 Task: Reply to email with the signature Faith Turner with the subject Introduction of a new collaboration from softage.10@softage.net with the message Can you please clarify the requirements for the new project proposal? with BCC to softage.2@softage.net with an attached document Business_evaluation.pdf
Action: Mouse moved to (639, 86)
Screenshot: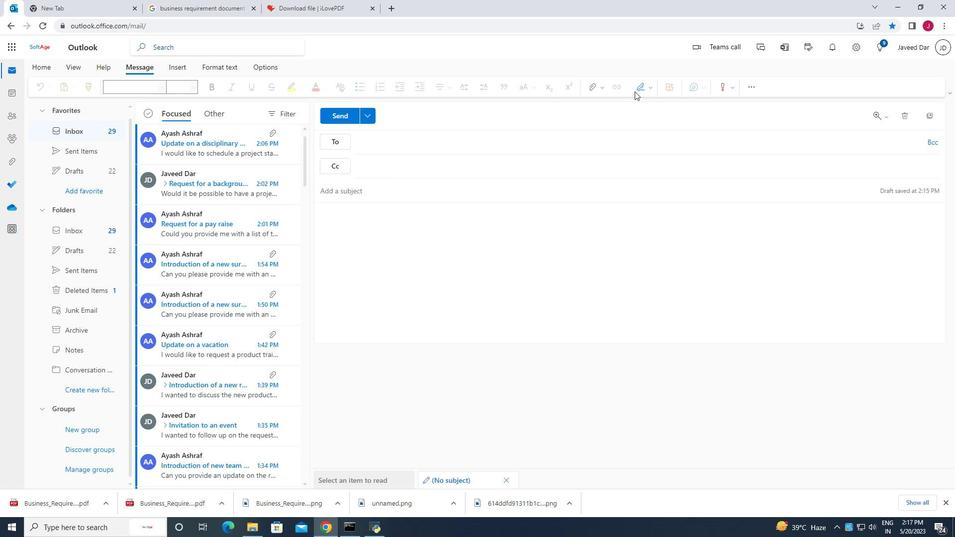 
Action: Mouse pressed left at (639, 86)
Screenshot: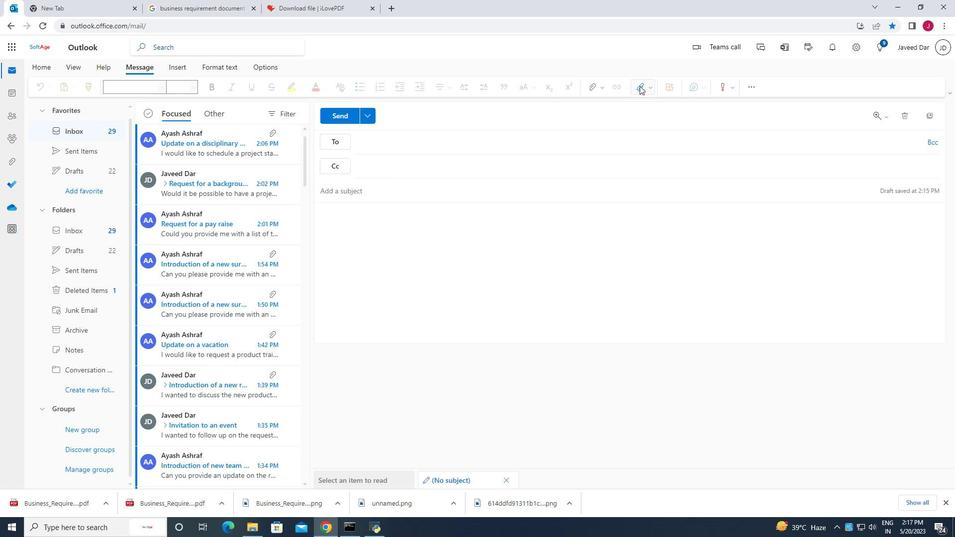 
Action: Mouse moved to (621, 126)
Screenshot: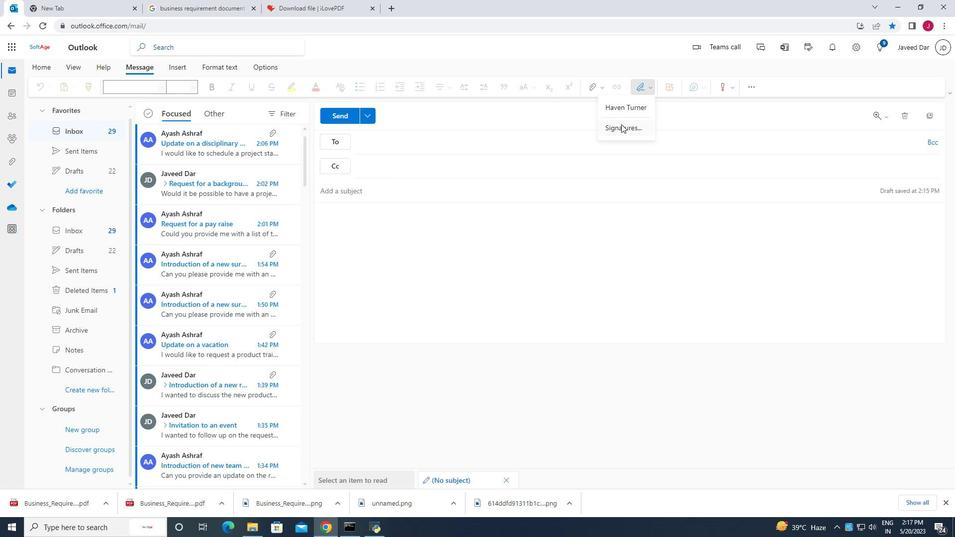 
Action: Mouse pressed left at (621, 126)
Screenshot: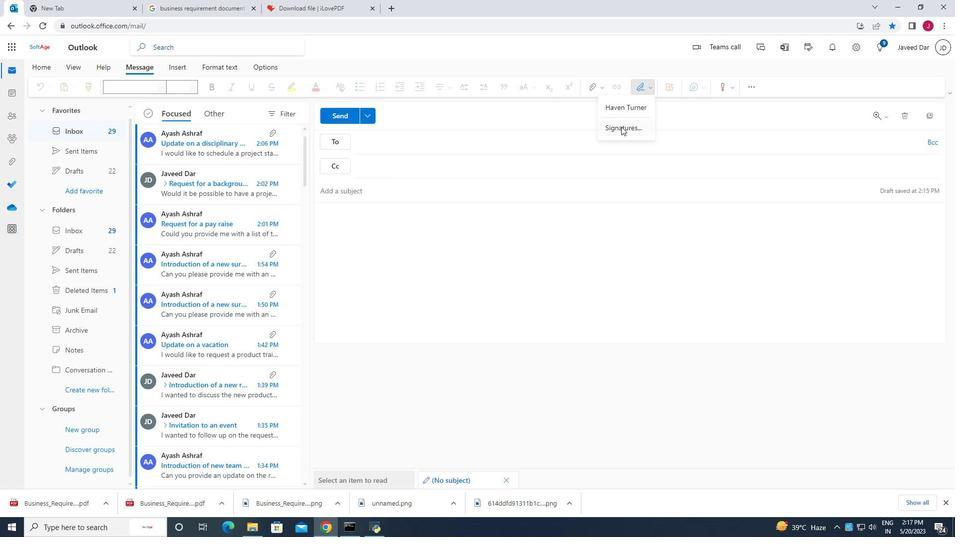 
Action: Mouse moved to (680, 167)
Screenshot: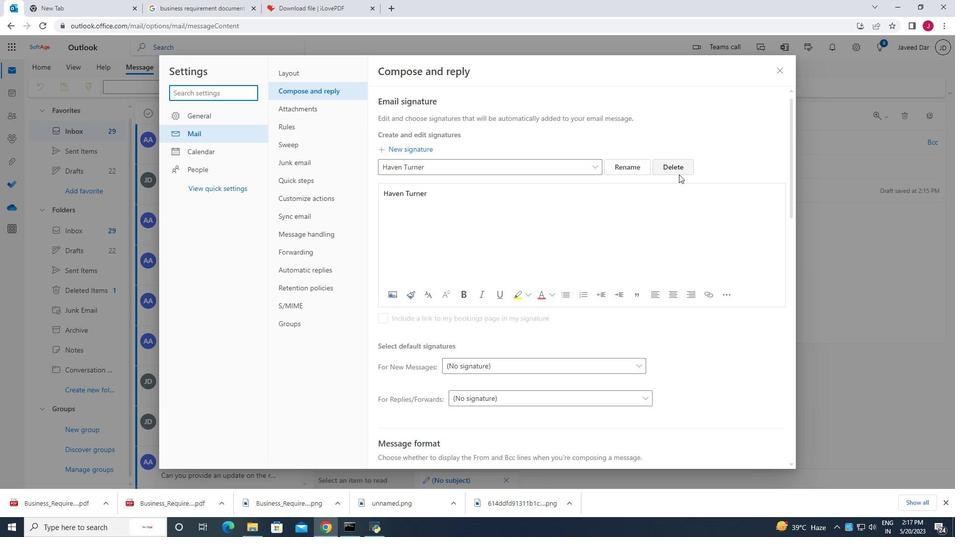 
Action: Mouse pressed left at (680, 167)
Screenshot: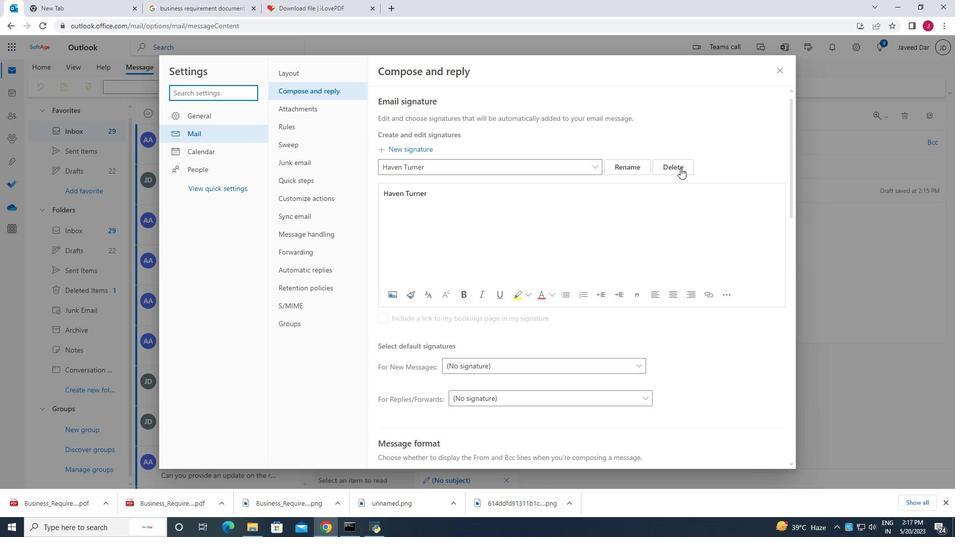 
Action: Mouse moved to (433, 166)
Screenshot: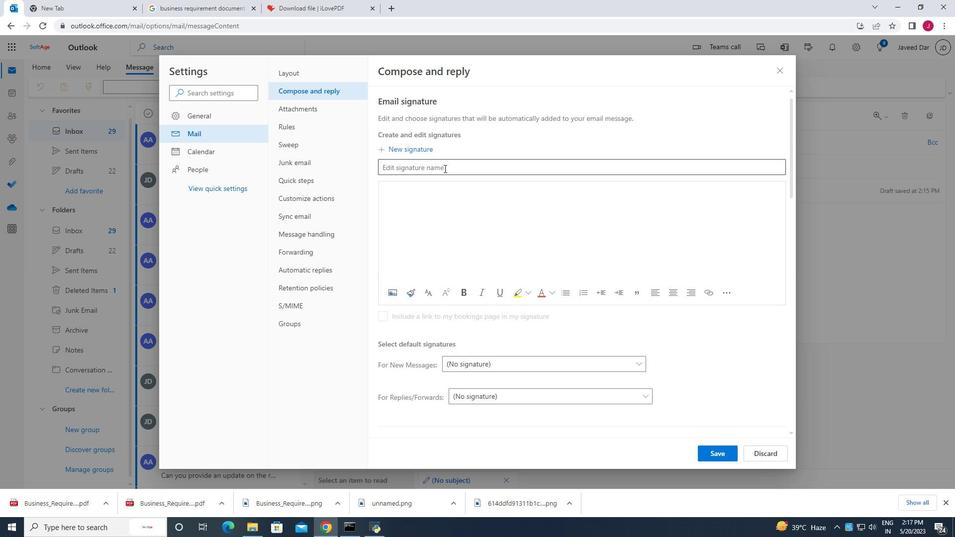 
Action: Mouse pressed left at (433, 166)
Screenshot: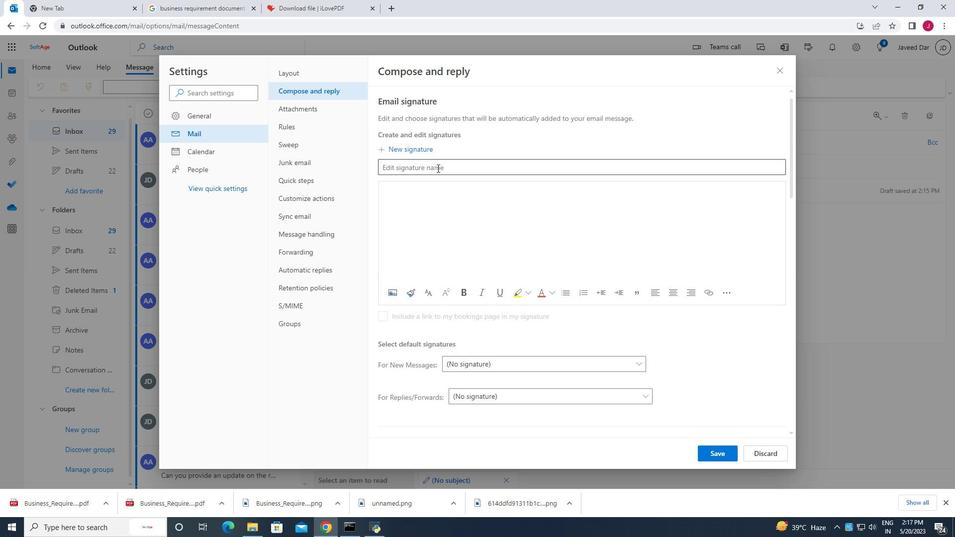 
Action: Key pressed <Key.caps_lock>F<Key.caps_lock>aith<Key.space><Key.caps_lock>T<Key.caps_lock>urner
Screenshot: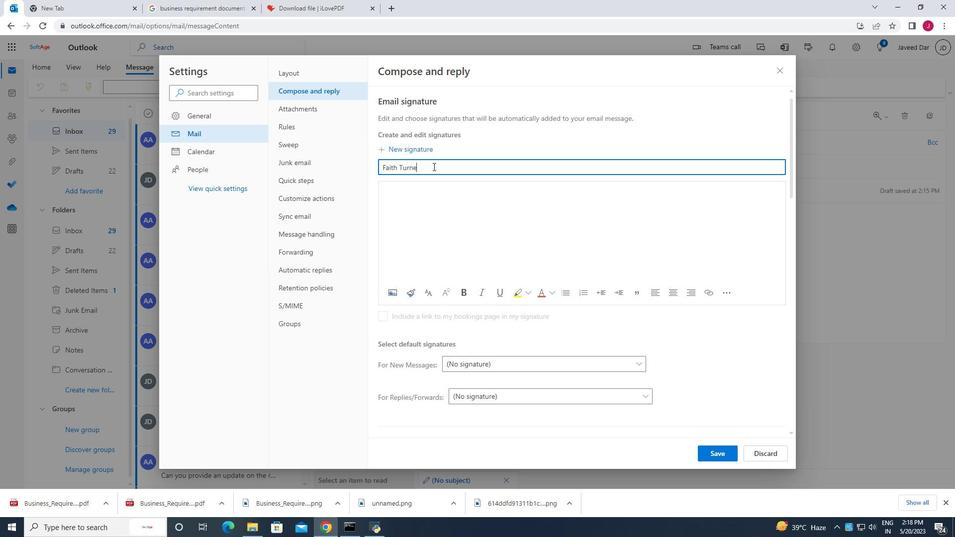 
Action: Mouse moved to (418, 190)
Screenshot: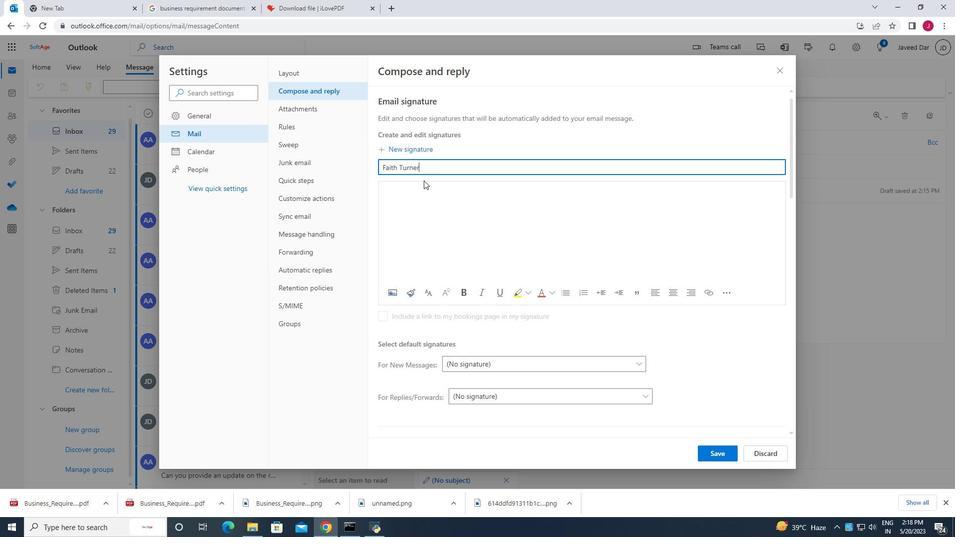 
Action: Mouse pressed left at (418, 190)
Screenshot: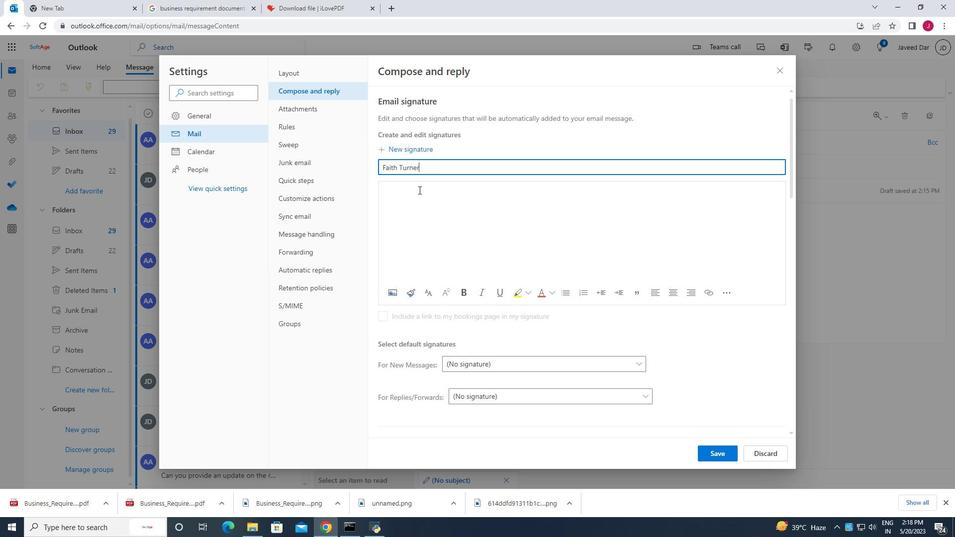 
Action: Key pressed <Key.caps_lock>F<Key.caps_lock>aith<Key.space><Key.caps_lock>T<Key.caps_lock>urner
Screenshot: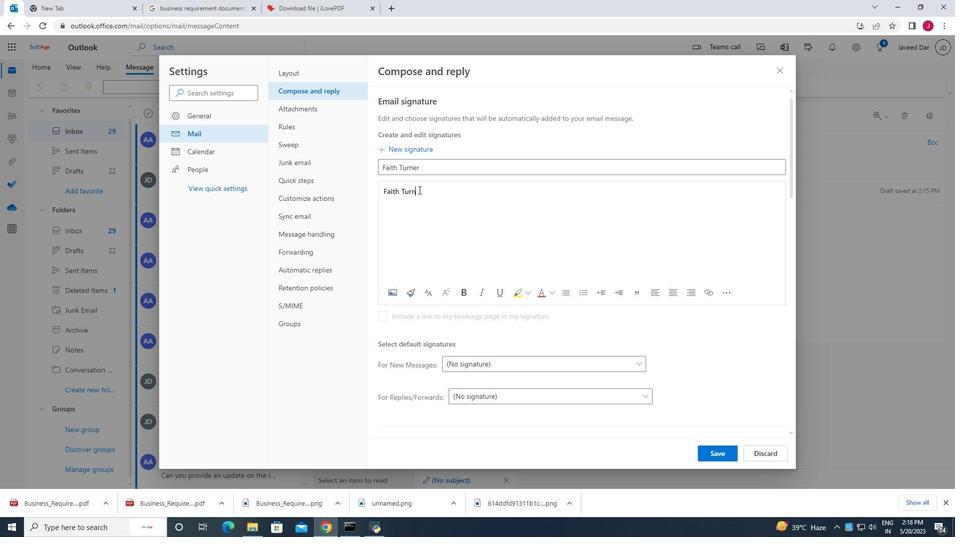 
Action: Mouse moved to (719, 456)
Screenshot: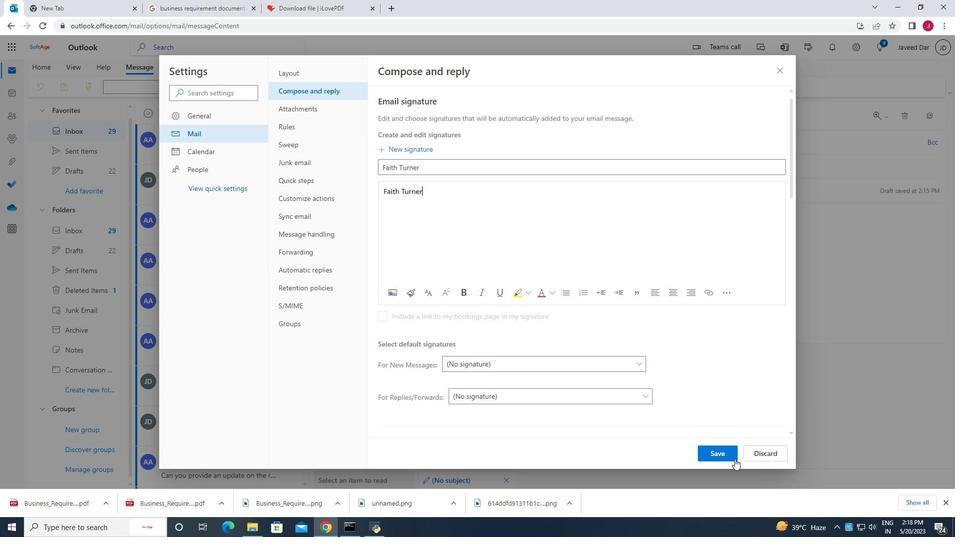 
Action: Mouse pressed left at (719, 456)
Screenshot: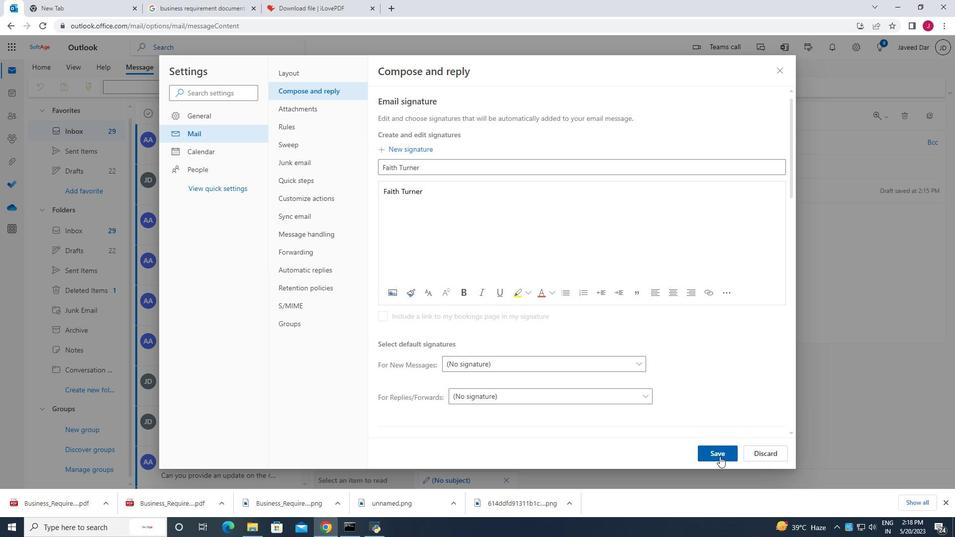 
Action: Mouse moved to (780, 73)
Screenshot: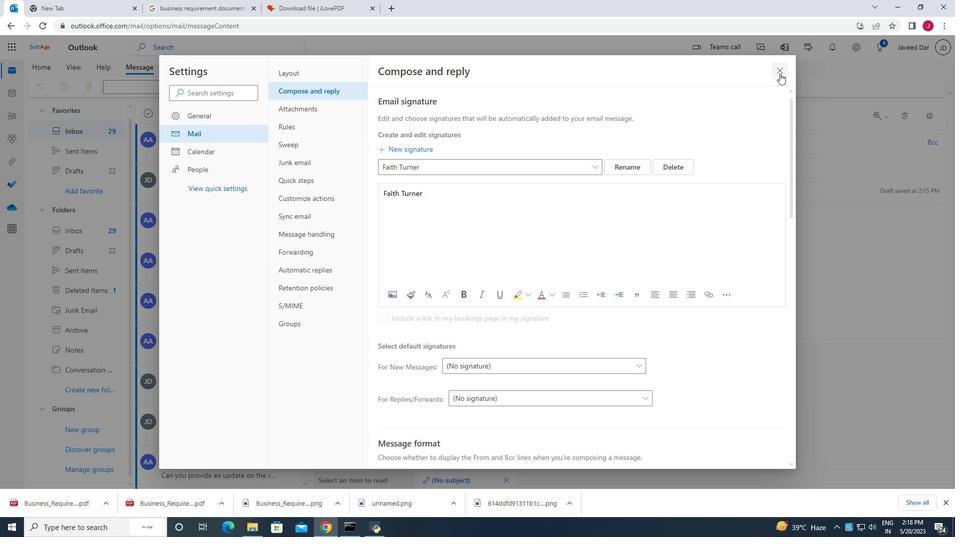 
Action: Mouse pressed left at (780, 73)
Screenshot: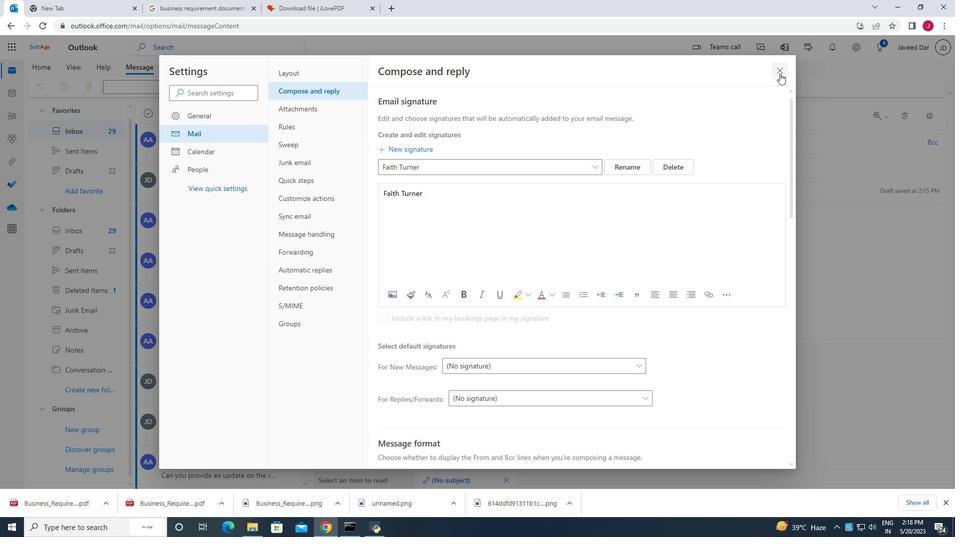 
Action: Mouse moved to (639, 84)
Screenshot: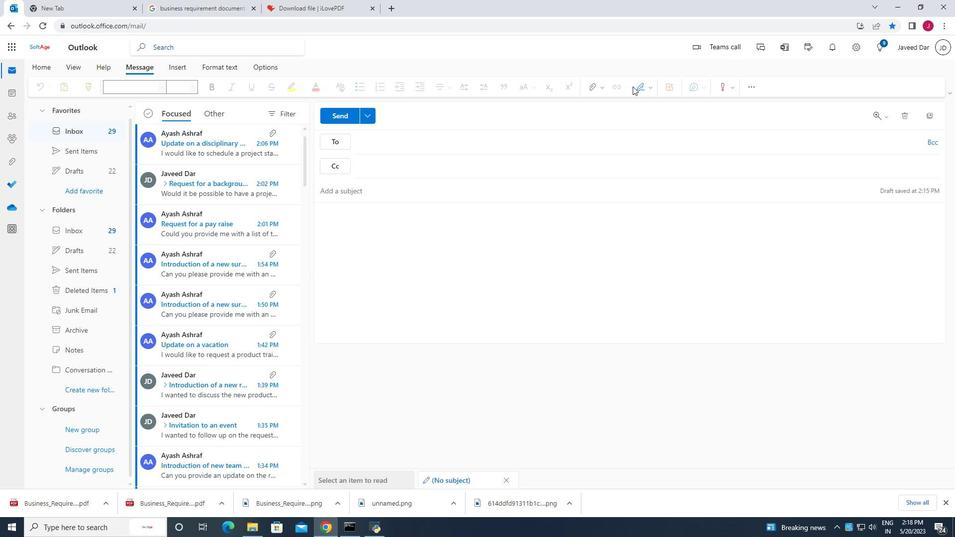 
Action: Mouse pressed left at (639, 84)
Screenshot: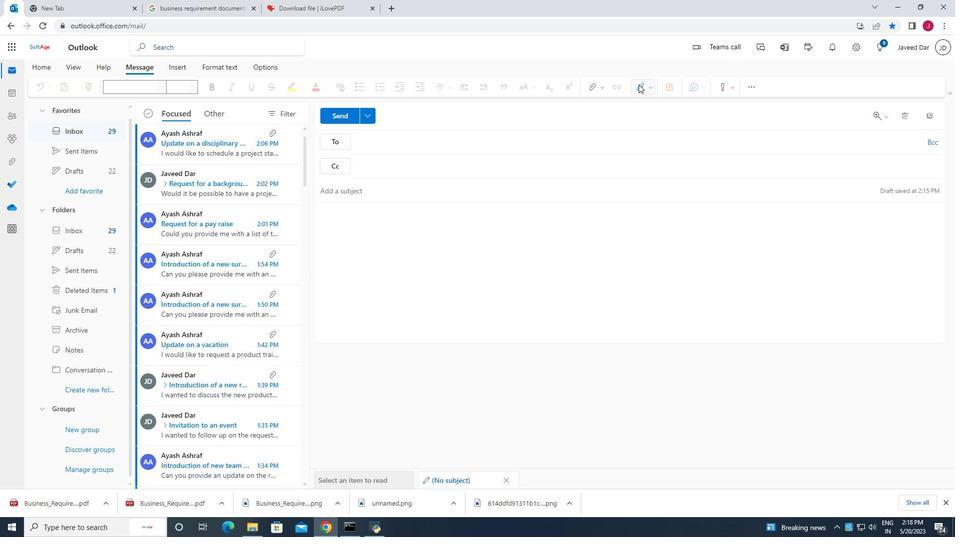
Action: Mouse moved to (626, 107)
Screenshot: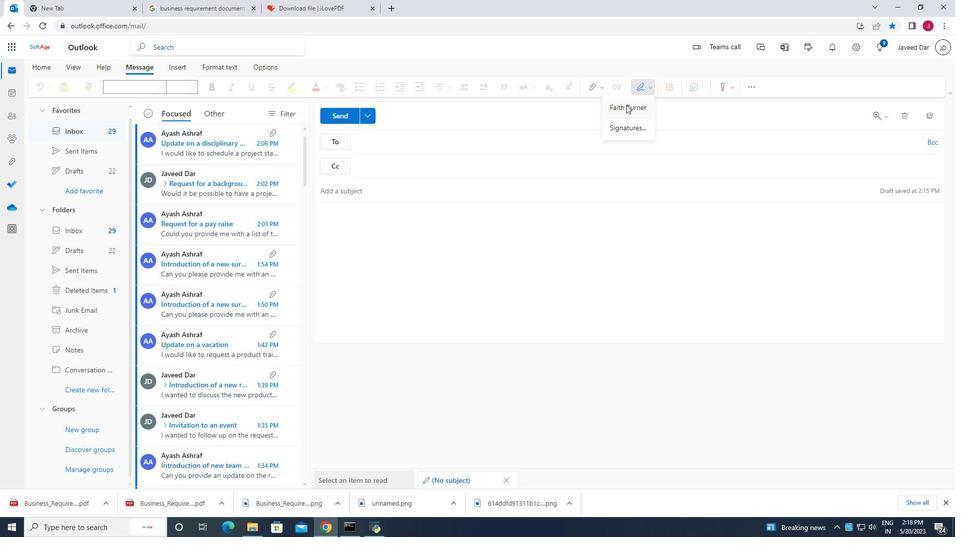 
Action: Mouse pressed left at (626, 107)
Screenshot: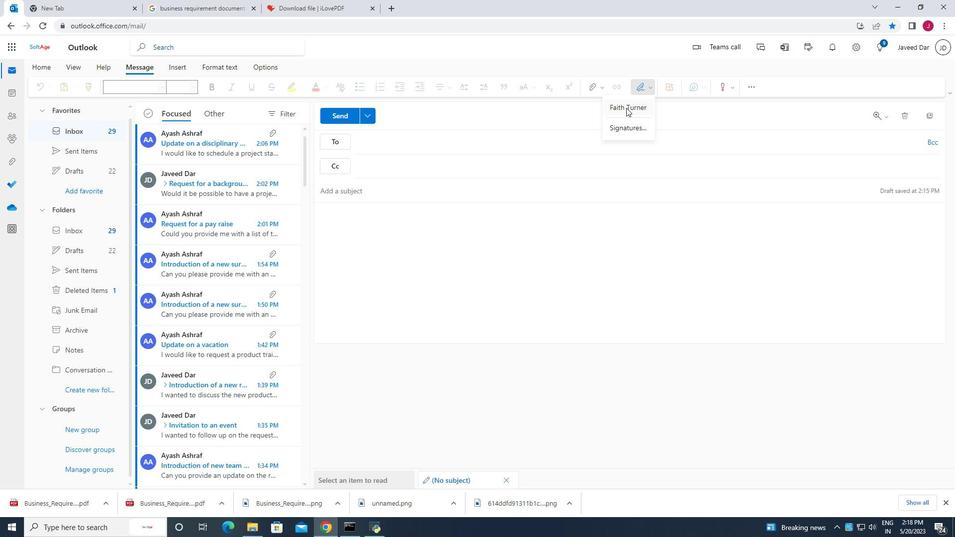 
Action: Mouse moved to (342, 190)
Screenshot: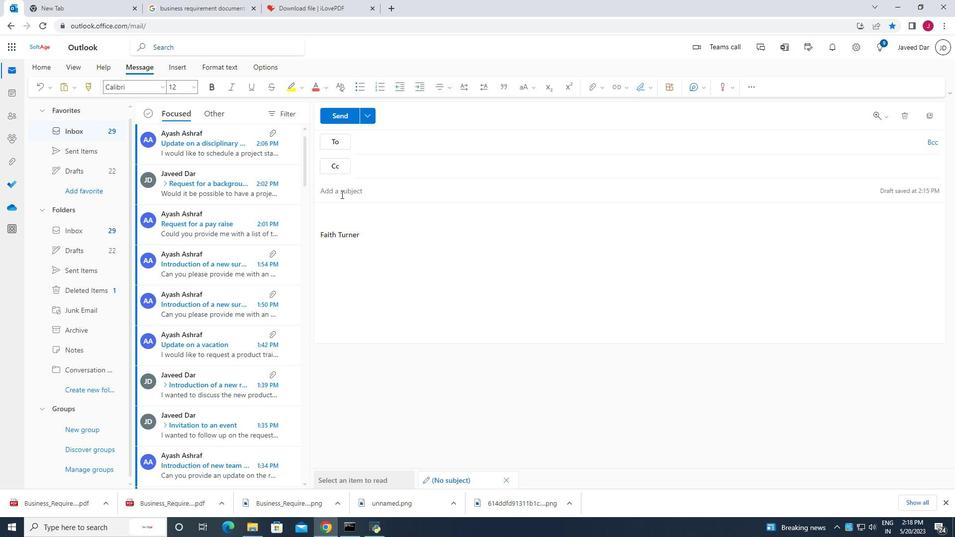
Action: Mouse pressed left at (342, 190)
Screenshot: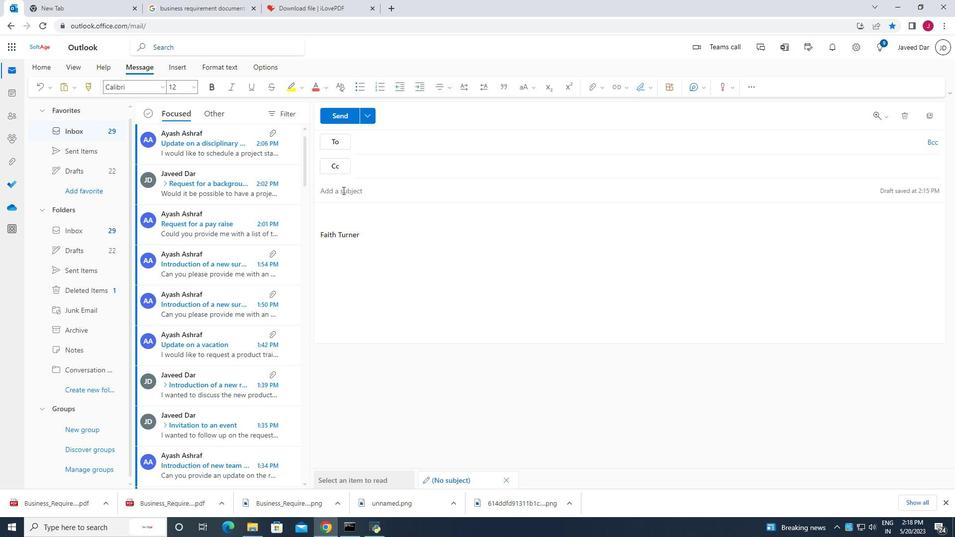 
Action: Key pressed <Key.caps_lock>I<Key.caps_lock>ntroduction<Key.space>of<Key.space>anew<Key.space><Key.backspace><Key.backspace><Key.backspace><Key.backspace><Key.space>new<Key.space>cp<Key.backspace>ollaboration<Key.space>
Screenshot: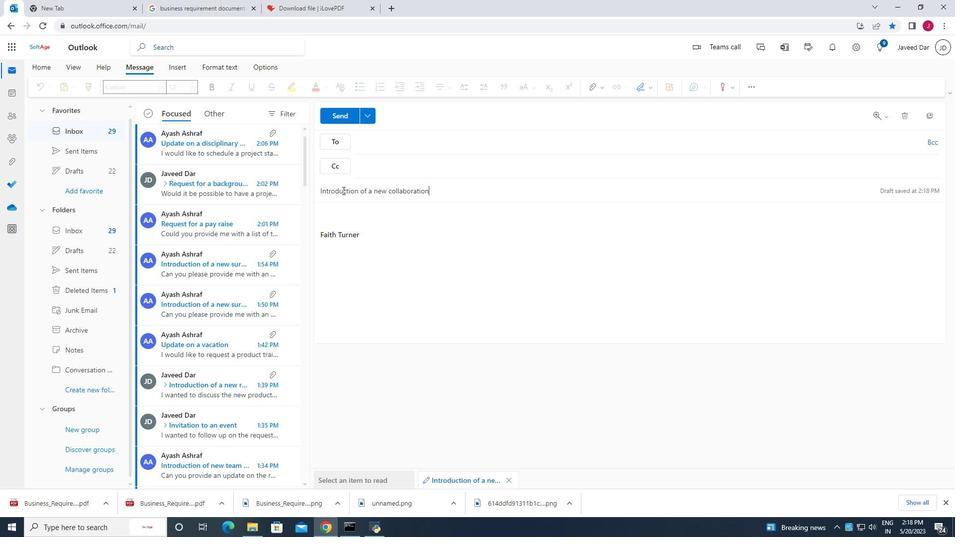 
Action: Mouse moved to (361, 215)
Screenshot: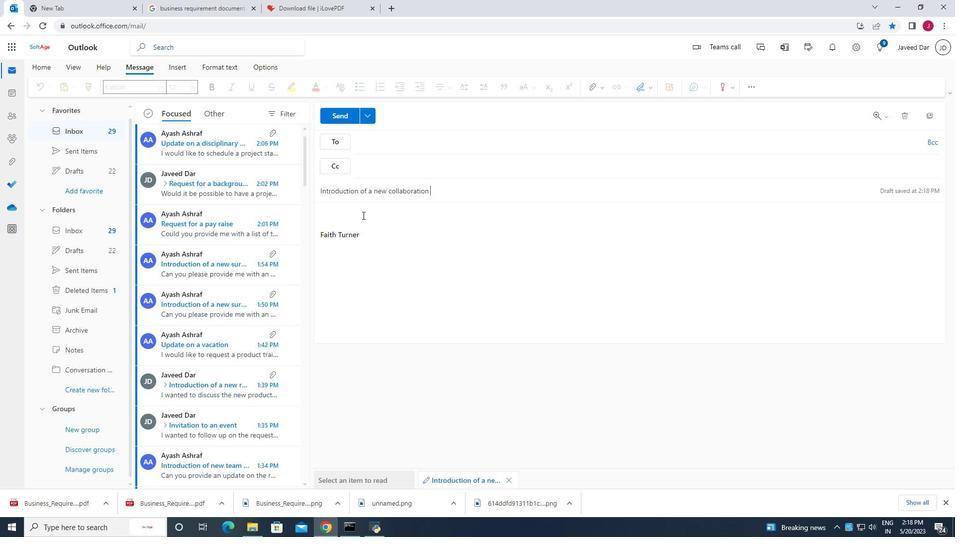 
Action: Mouse pressed left at (361, 215)
Screenshot: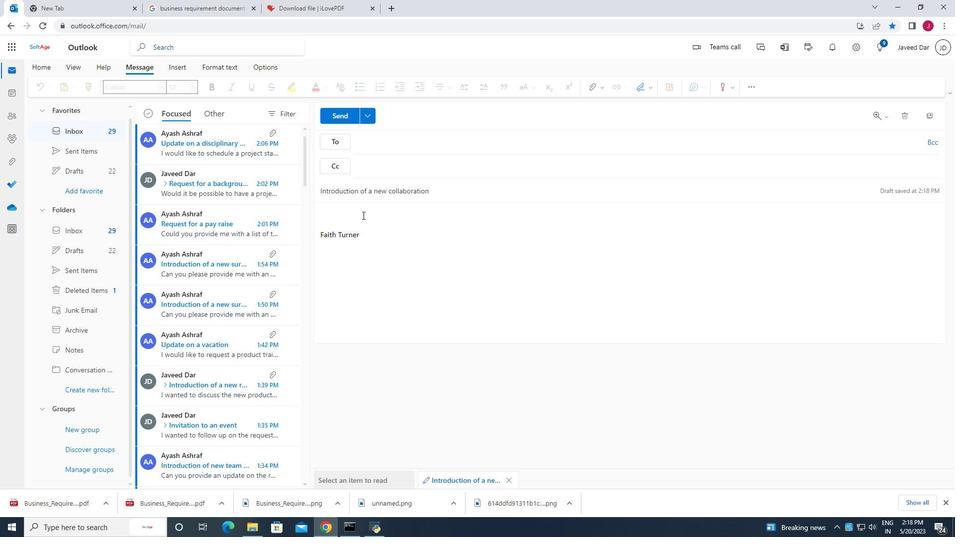 
Action: Key pressed <Key.caps_lock>C<Key.caps_lock>an<Key.space>you<Key.space>please<Key.space>clarify<Key.space>the<Key.space>requirements<Key.space>for<Key.space>n<Key.backspace>the<Key.space>new<Key.space>project<Key.space>proposal.
Screenshot: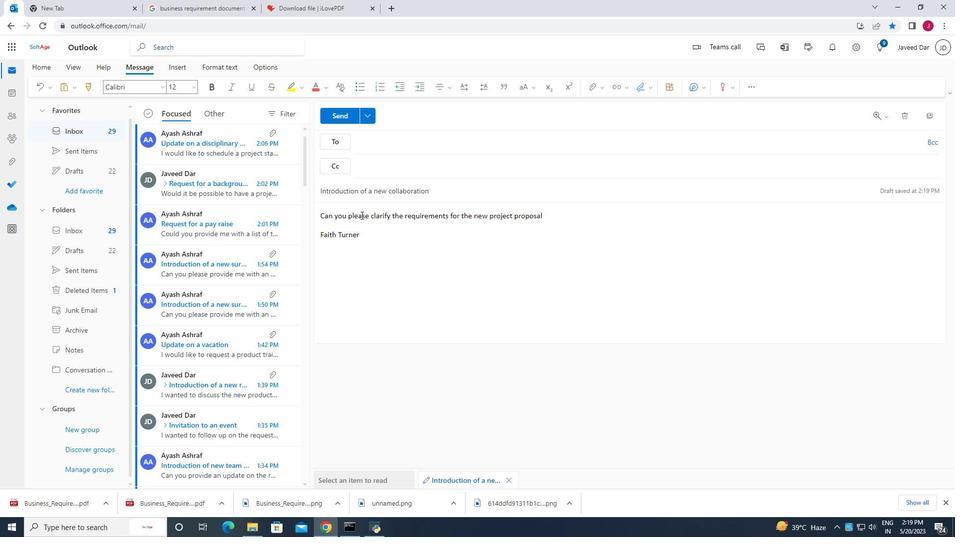 
Action: Mouse moved to (930, 140)
Screenshot: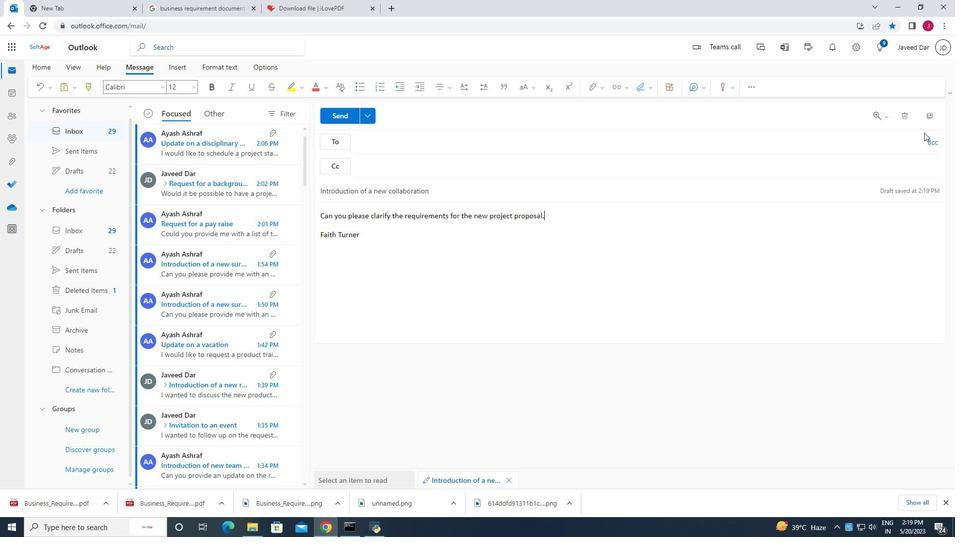 
Action: Mouse pressed left at (930, 140)
Screenshot: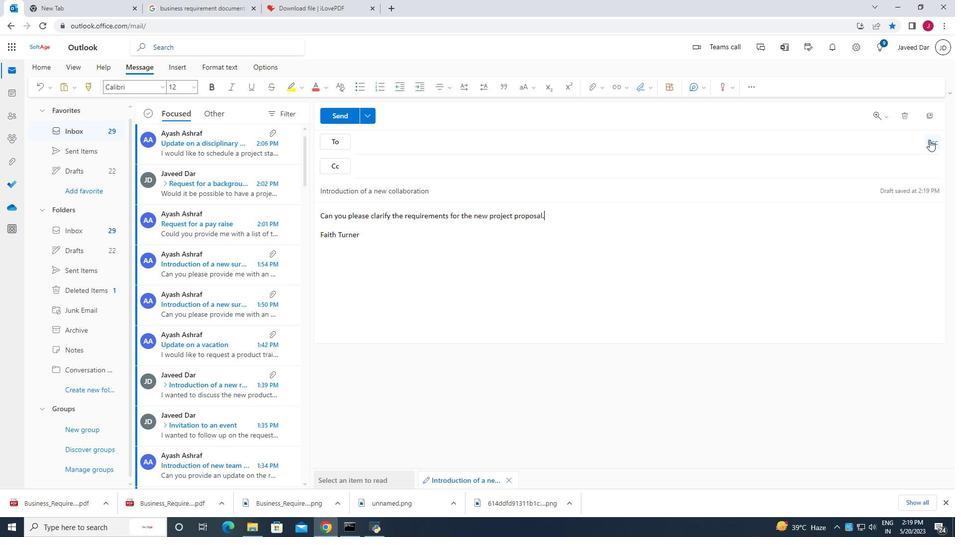 
Action: Mouse moved to (382, 188)
Screenshot: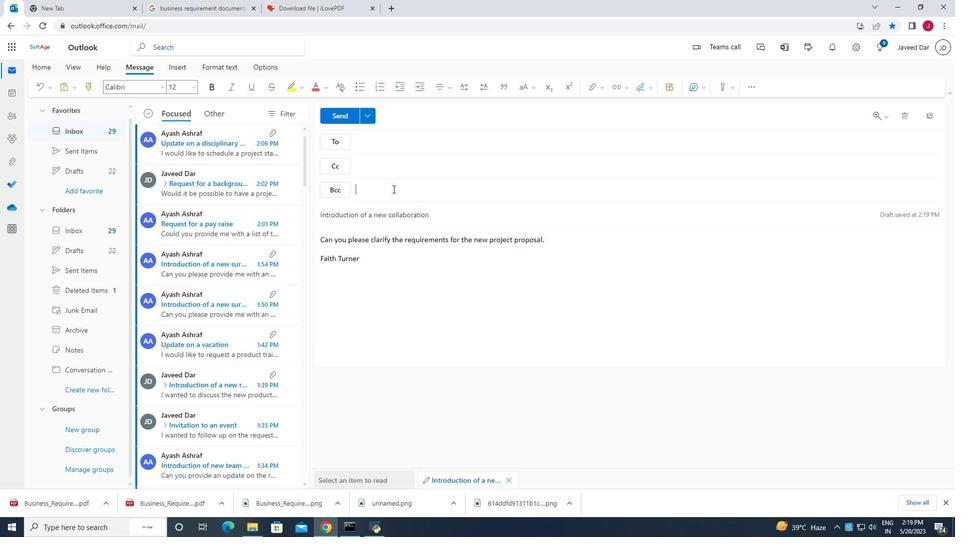 
Action: Key pressed <Key.caps_lock>S<Key.caps_lock>oftage.<Key.f2>
Screenshot: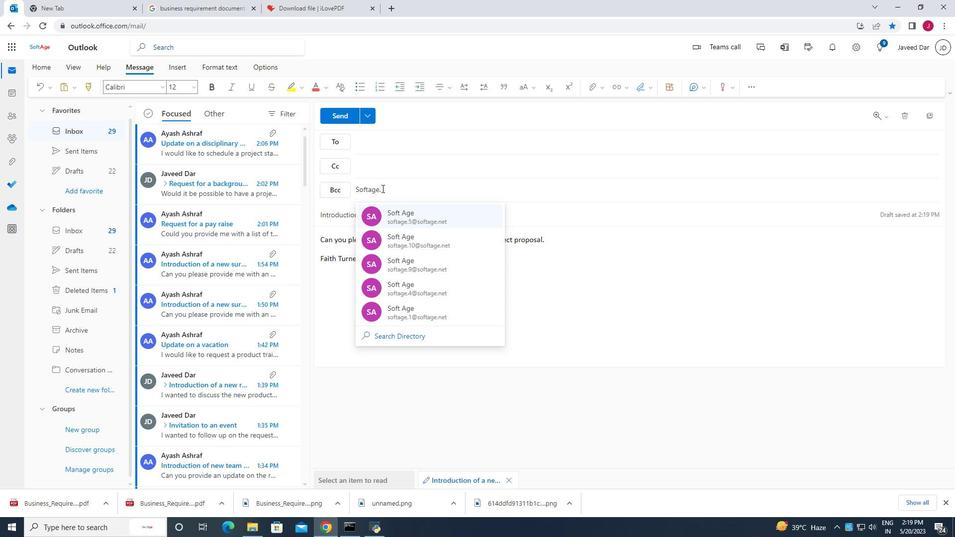 
Action: Mouse moved to (393, 191)
Screenshot: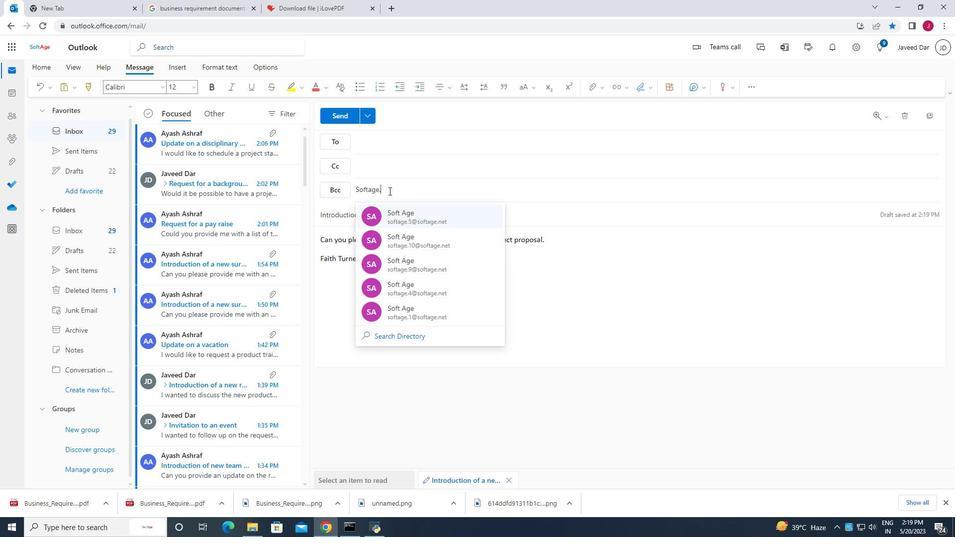 
Action: Key pressed 2
Screenshot: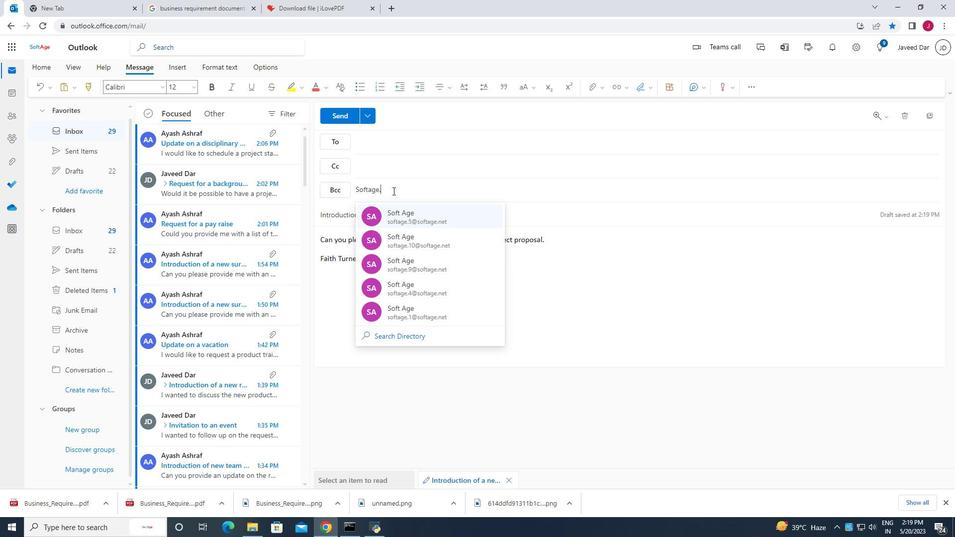 
Action: Mouse moved to (449, 308)
Screenshot: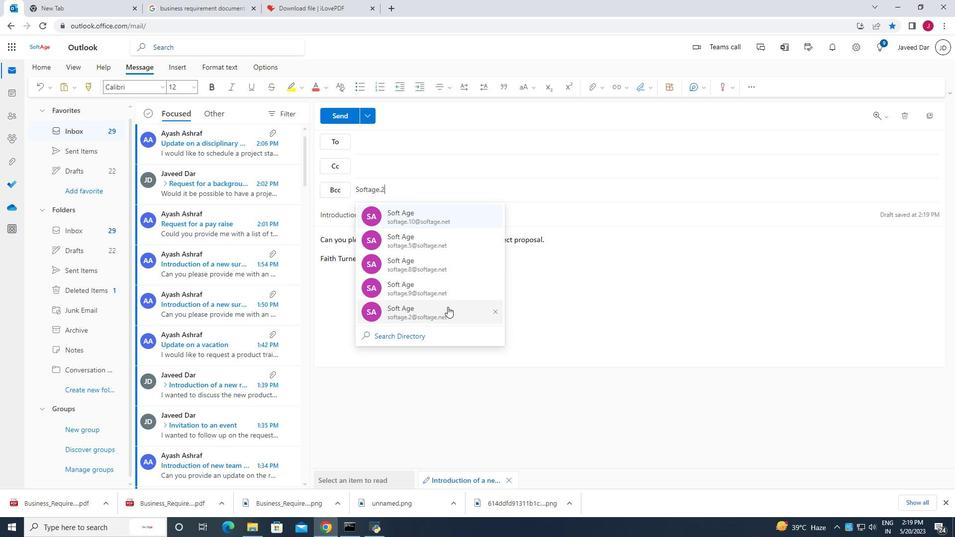 
Action: Mouse pressed left at (449, 308)
Screenshot: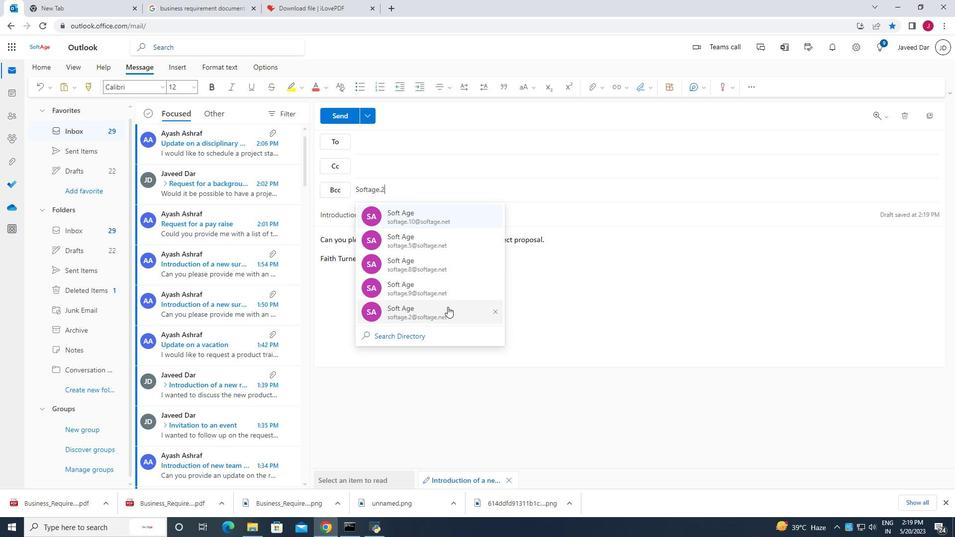 
Action: Mouse moved to (593, 88)
Screenshot: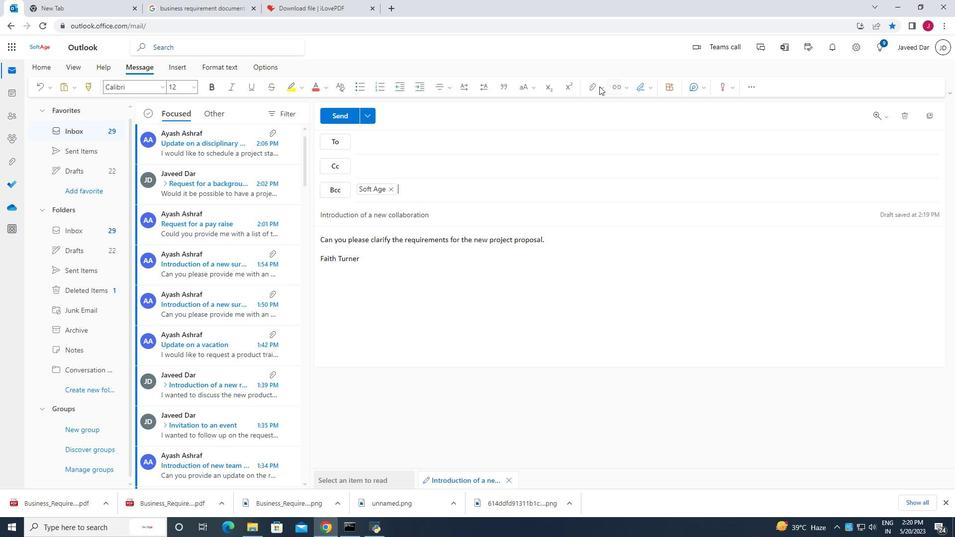 
Action: Mouse pressed left at (593, 88)
Screenshot: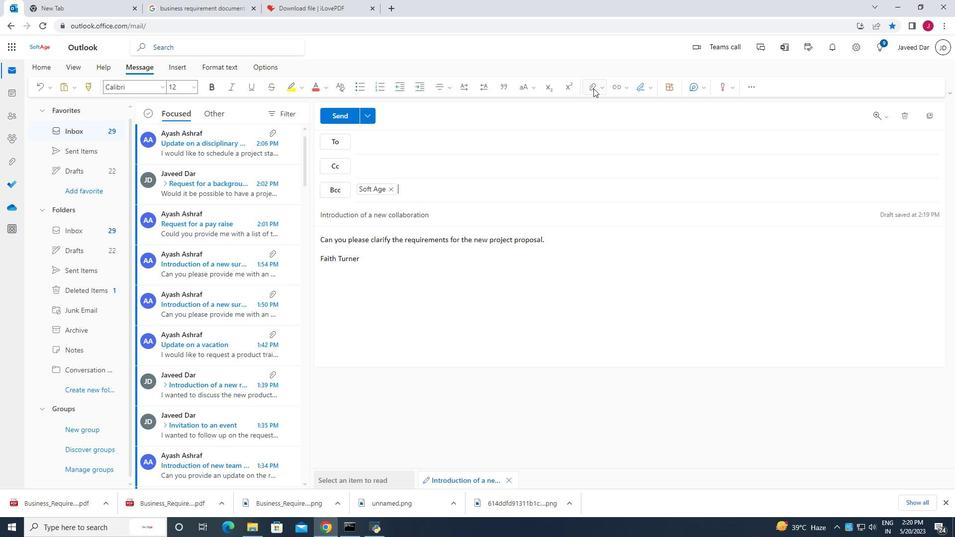 
Action: Mouse moved to (504, 108)
Screenshot: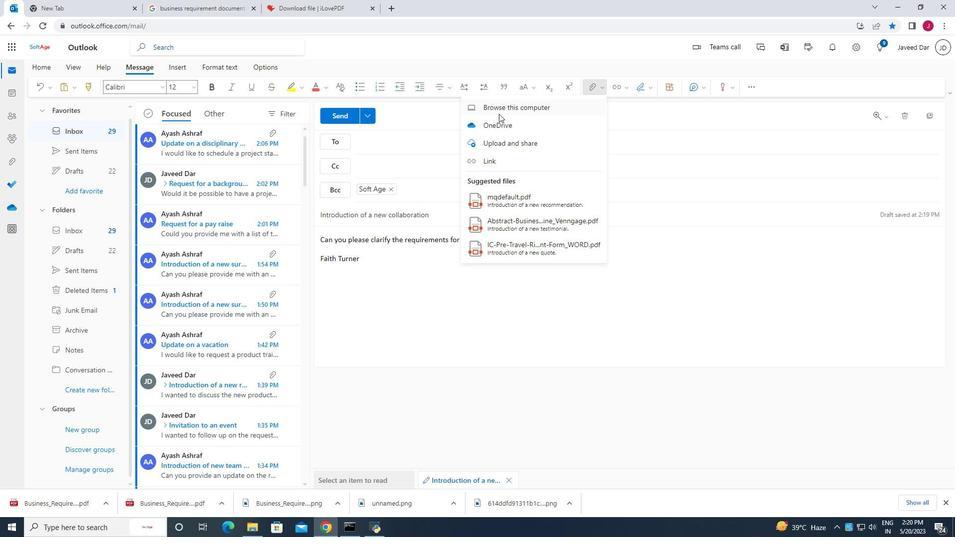 
Action: Mouse pressed left at (504, 108)
Screenshot: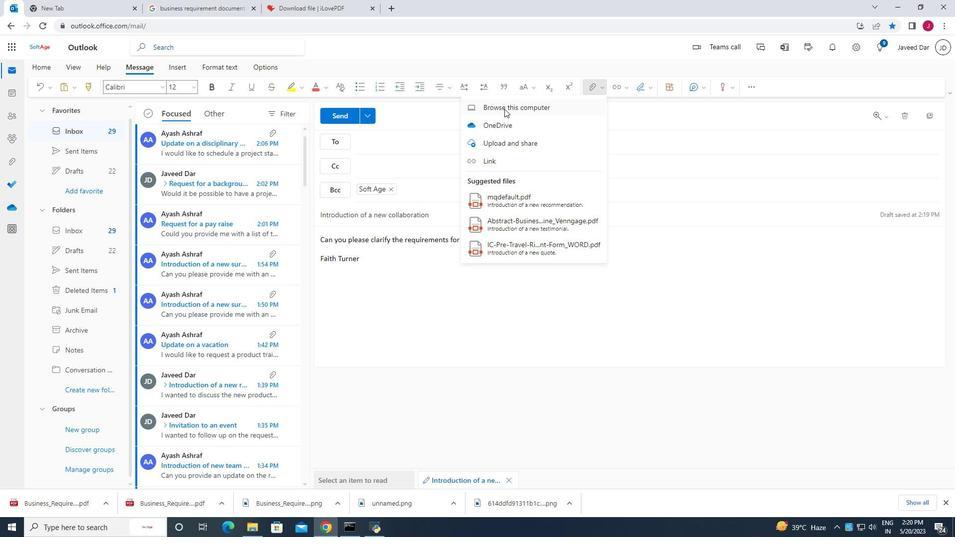 
Action: Mouse moved to (155, 86)
Screenshot: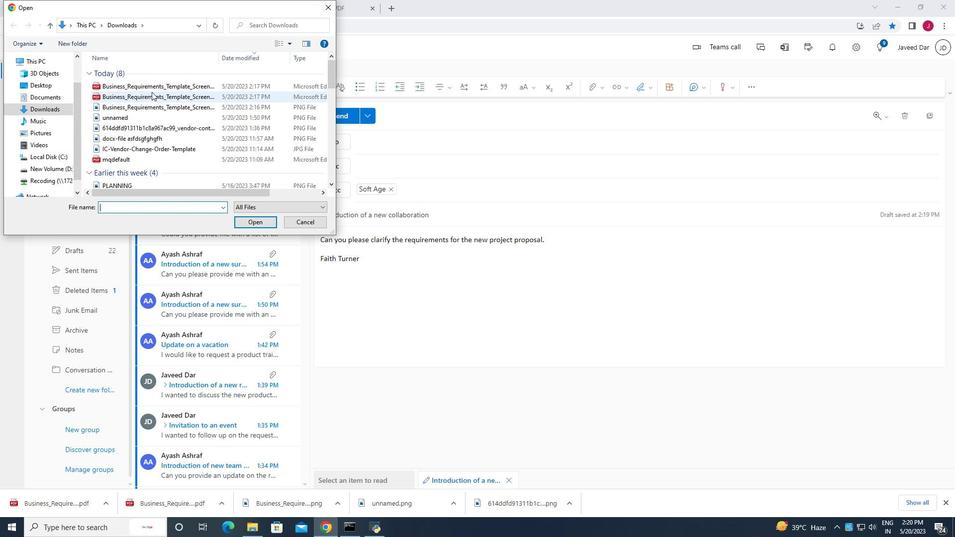 
Action: Mouse pressed left at (155, 86)
Screenshot: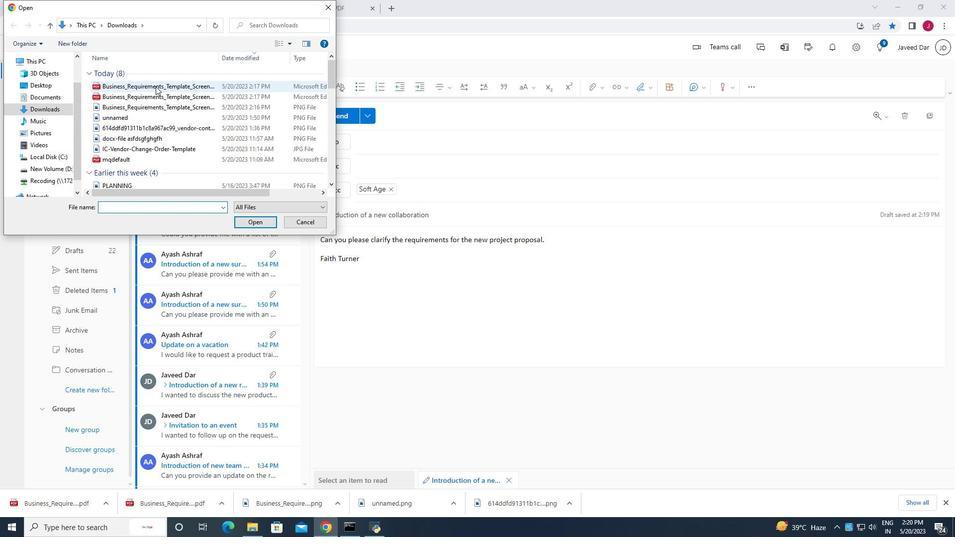 
Action: Mouse moved to (266, 221)
Screenshot: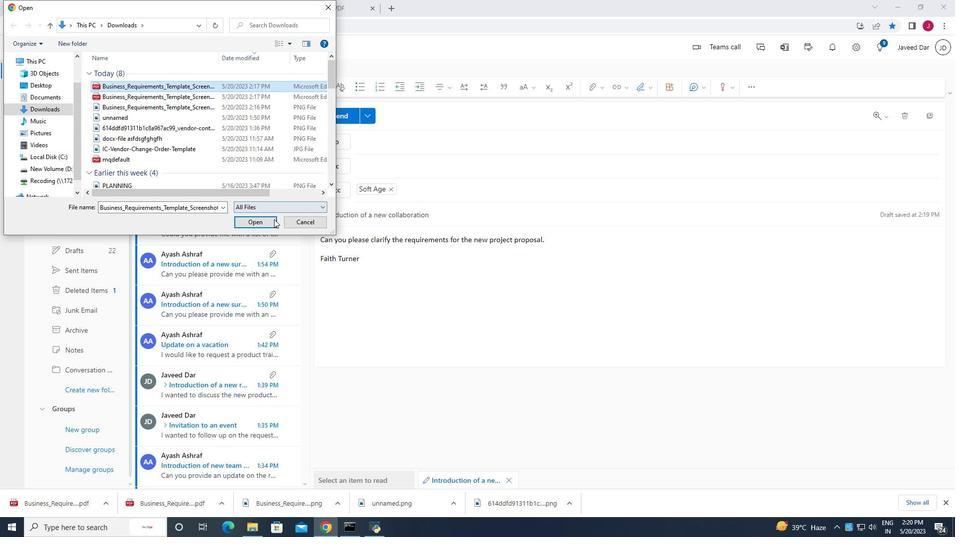
Action: Mouse pressed left at (266, 221)
Screenshot: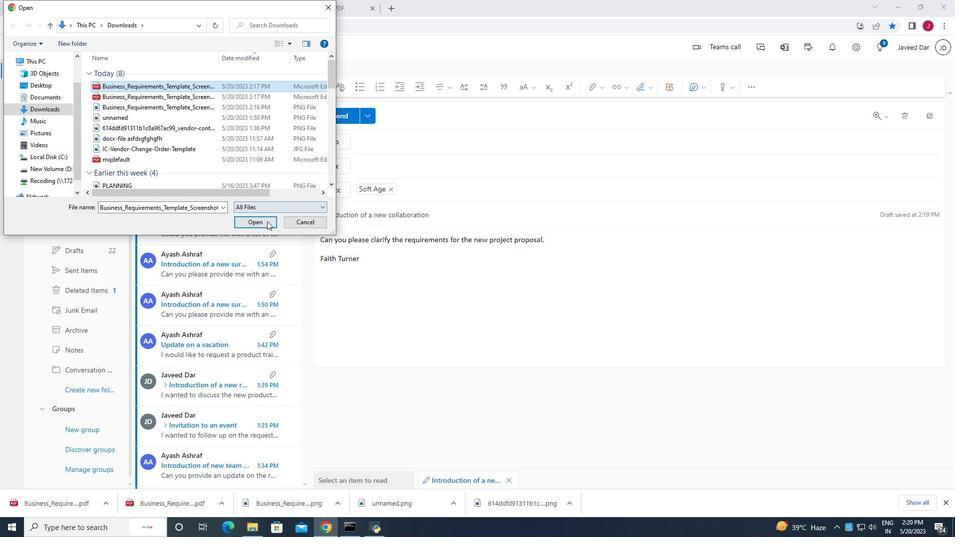 
Action: Mouse moved to (408, 146)
Screenshot: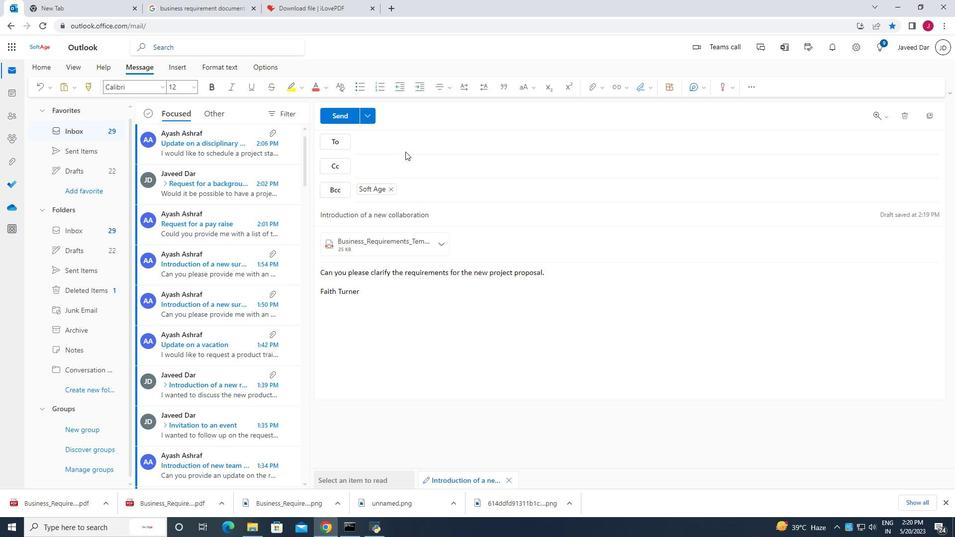 
Action: Mouse pressed left at (408, 146)
Screenshot: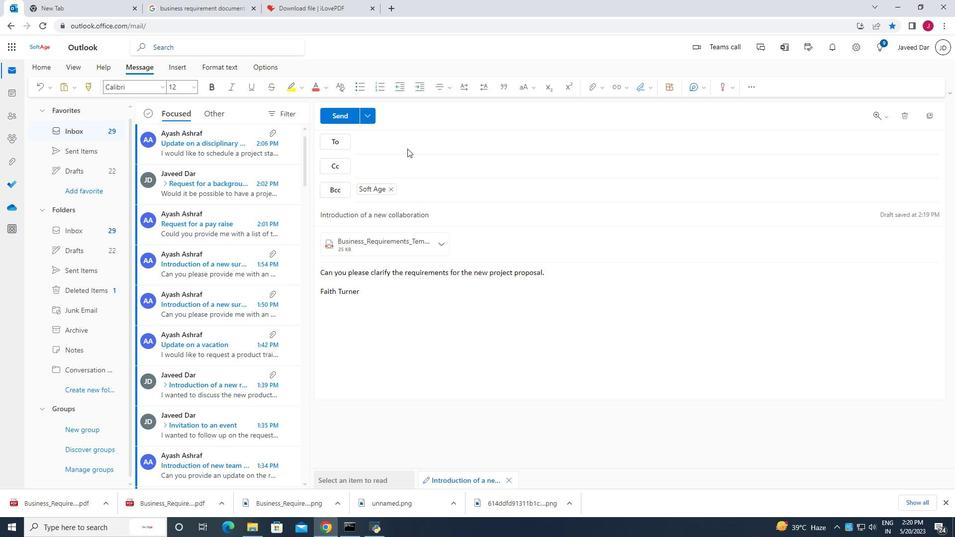 
Action: Mouse moved to (413, 148)
Screenshot: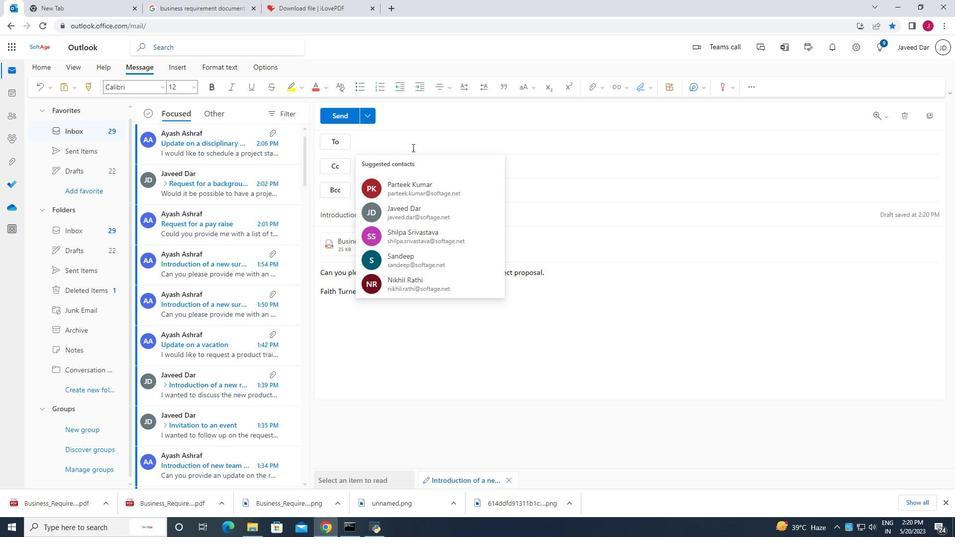 
Action: Key pressed ay
Screenshot: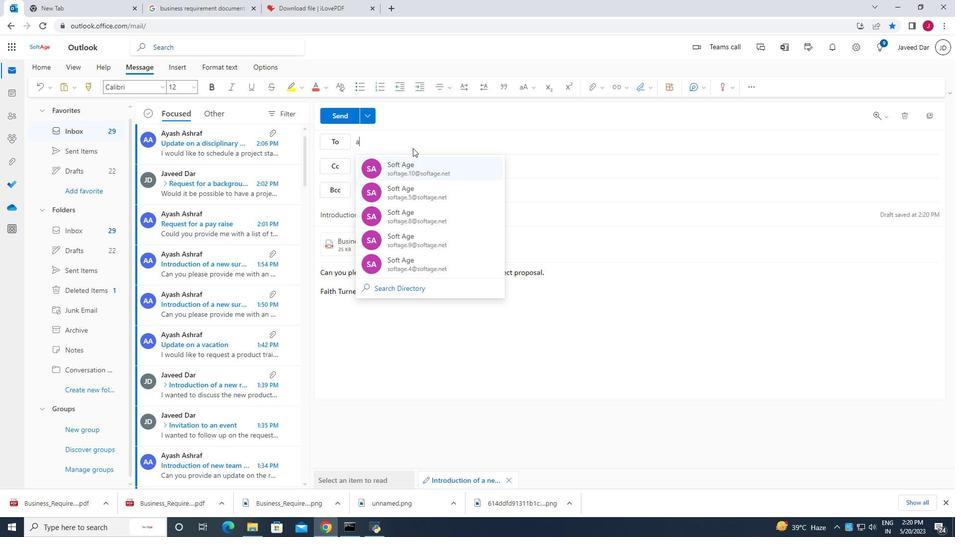 
Action: Mouse moved to (413, 148)
Screenshot: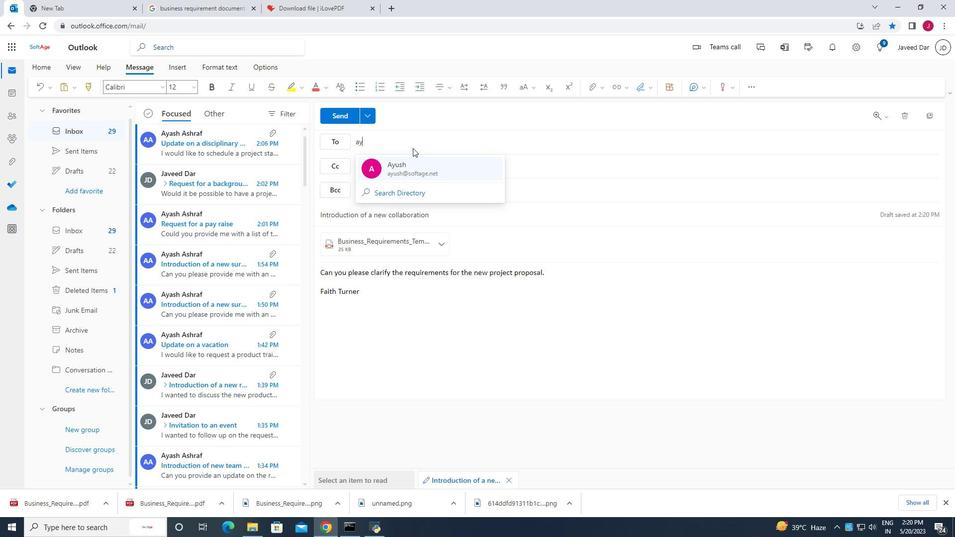
Action: Key pressed as
Screenshot: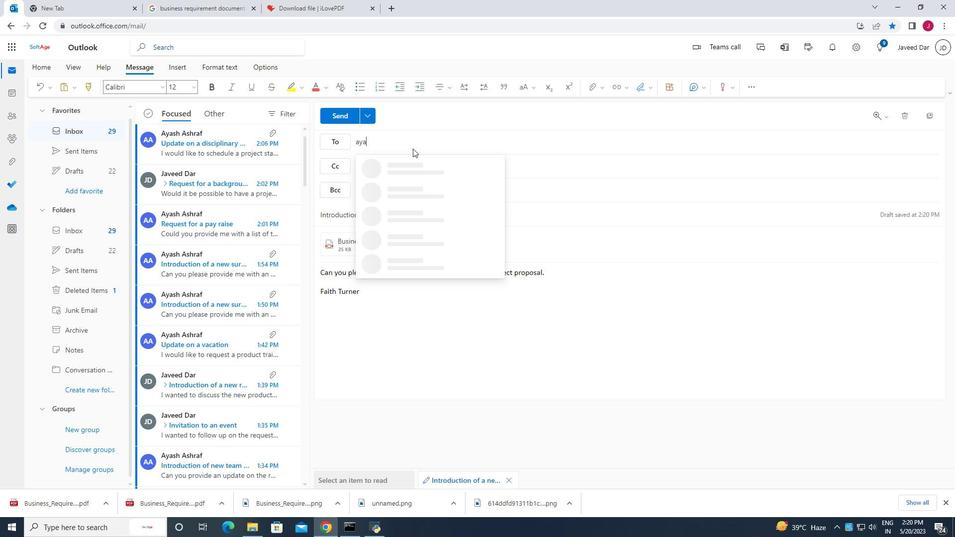 
Action: Mouse moved to (448, 164)
Screenshot: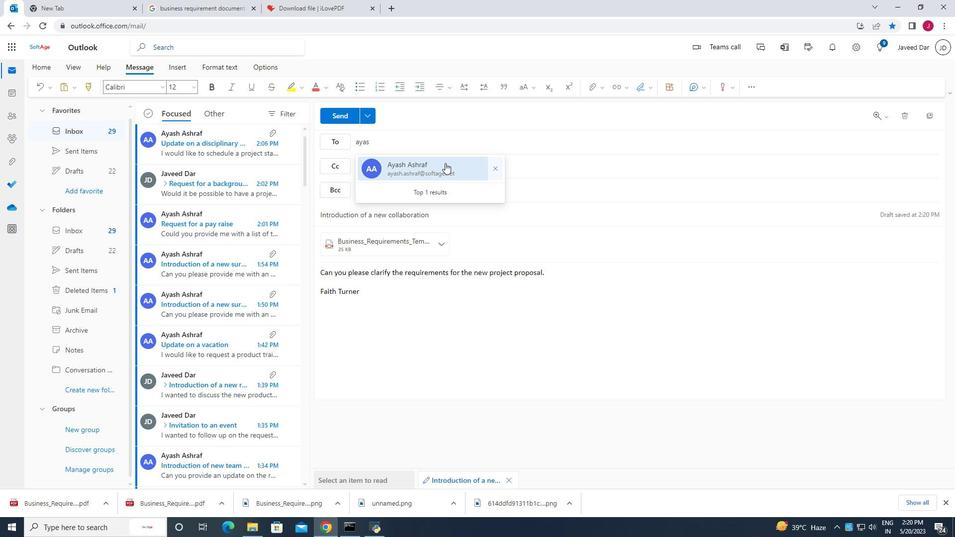 
Action: Mouse pressed left at (448, 164)
Screenshot: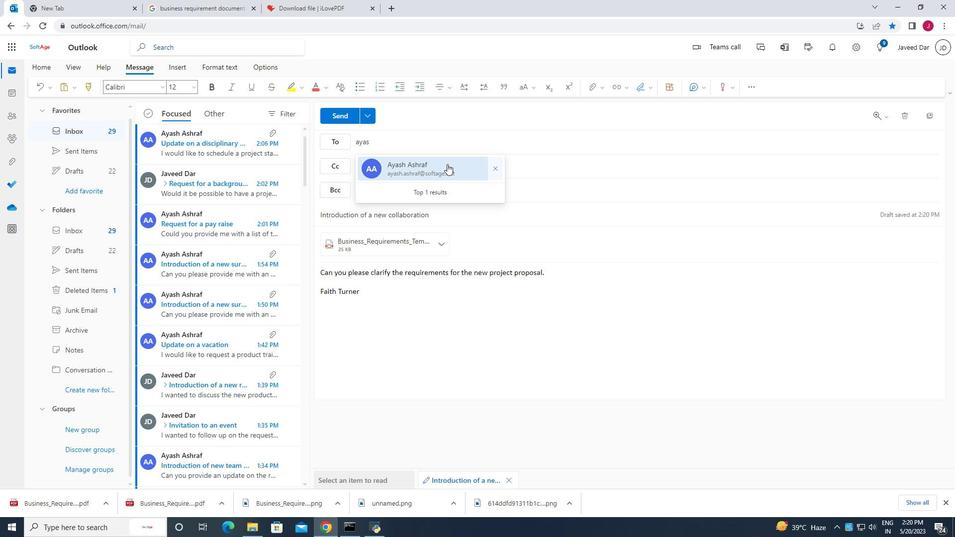 
Action: Mouse moved to (446, 145)
Screenshot: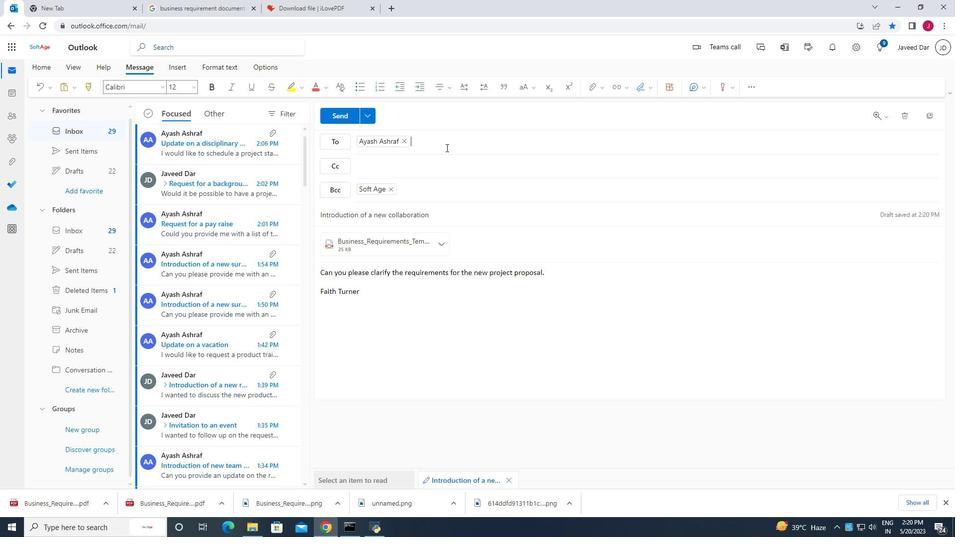 
Action: Mouse pressed left at (446, 145)
Screenshot: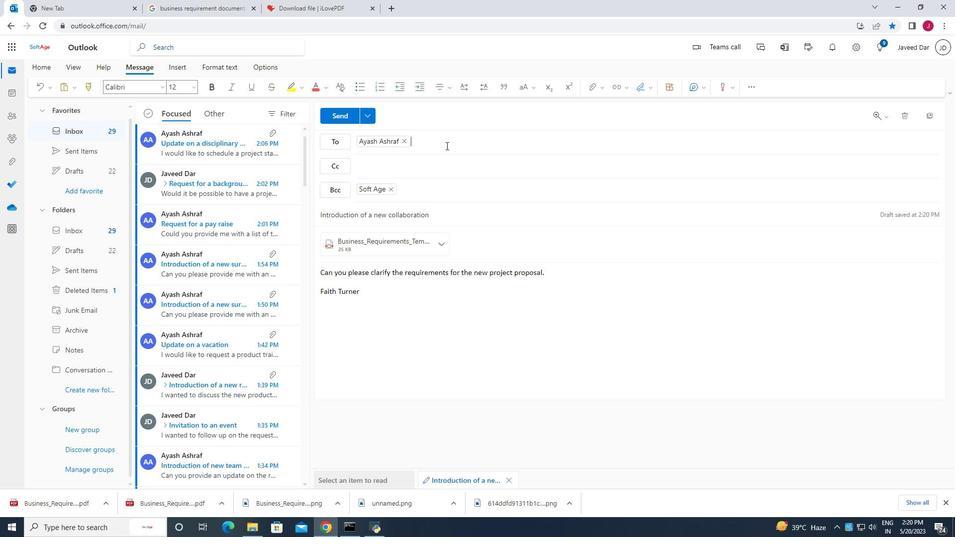 
Action: Key pressed j
Screenshot: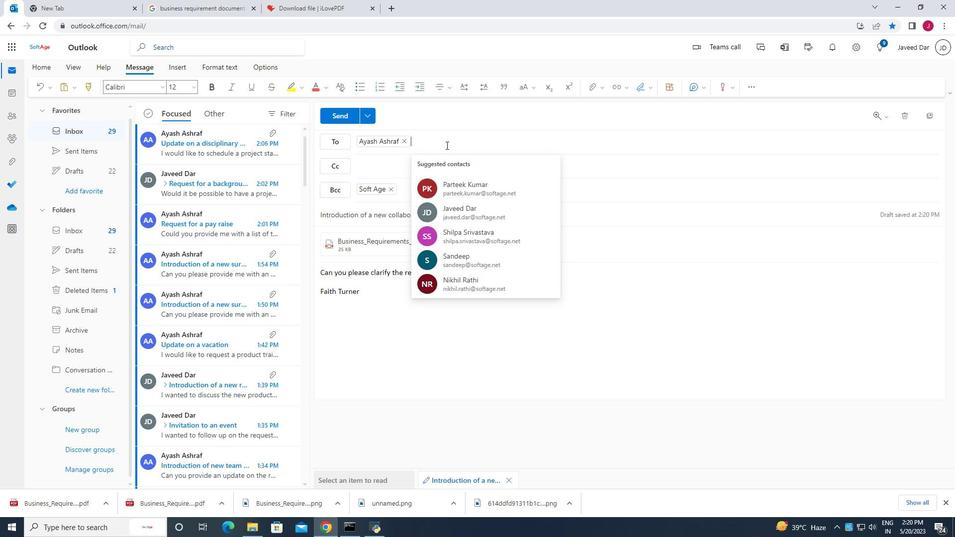 
Action: Mouse moved to (446, 145)
Screenshot: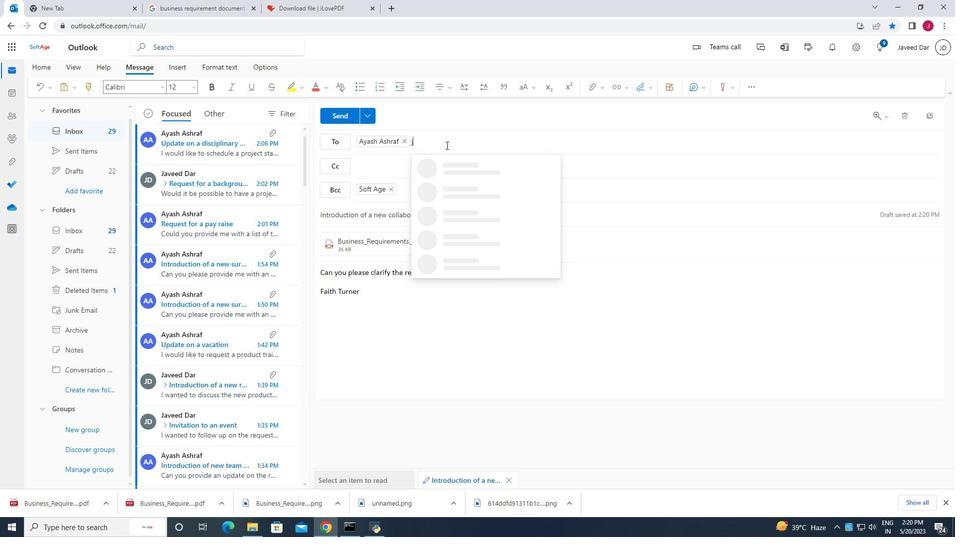 
Action: Key pressed a
Screenshot: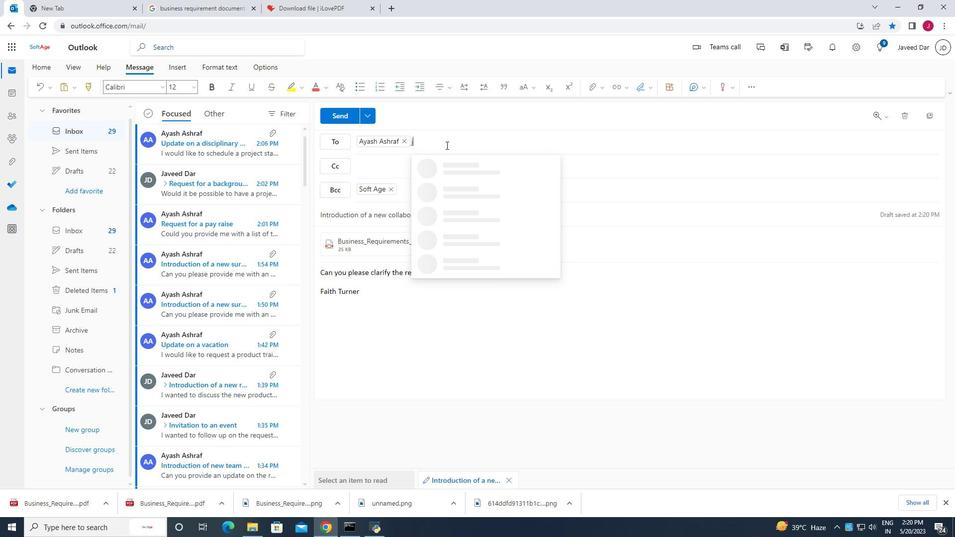 
Action: Mouse moved to (504, 162)
Screenshot: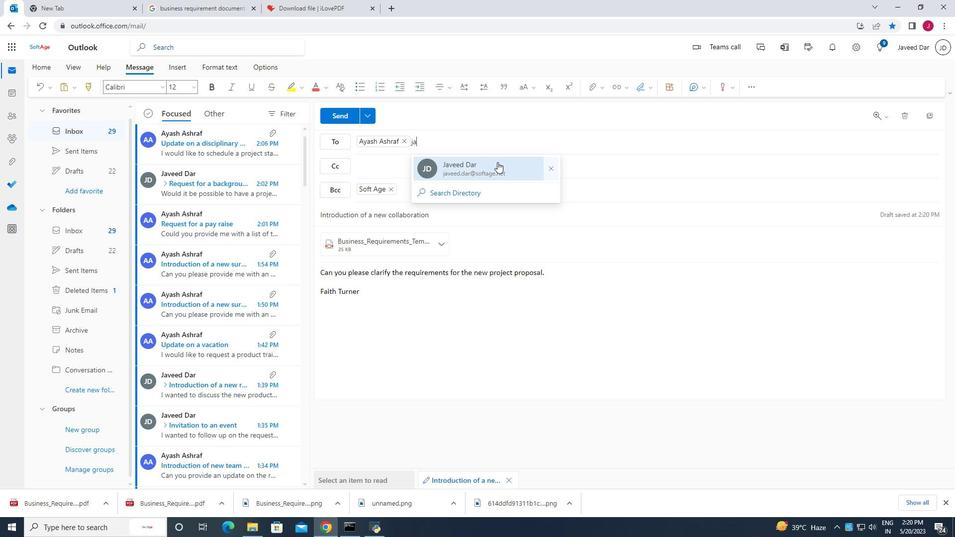 
Action: Mouse pressed left at (504, 162)
Screenshot: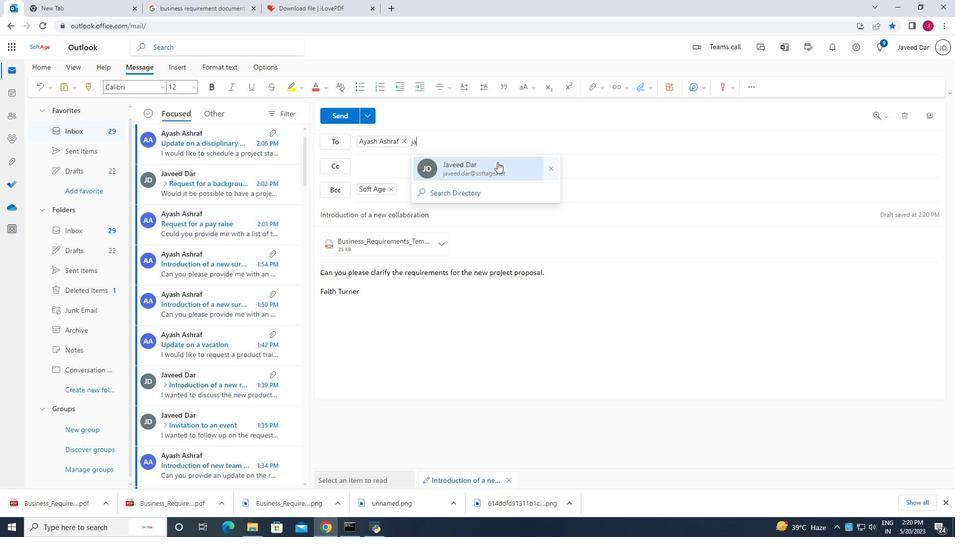 
Action: Mouse moved to (343, 116)
Screenshot: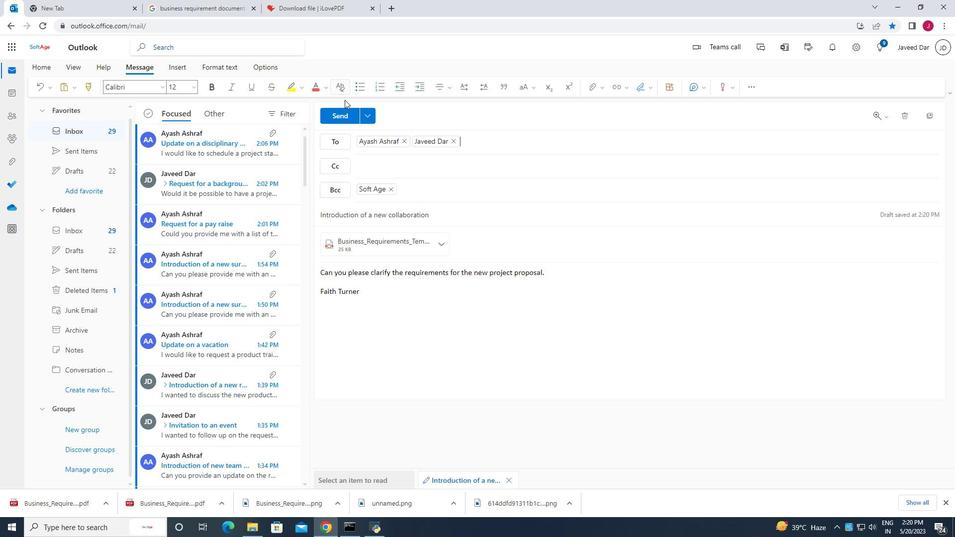 
Action: Mouse pressed left at (343, 116)
Screenshot: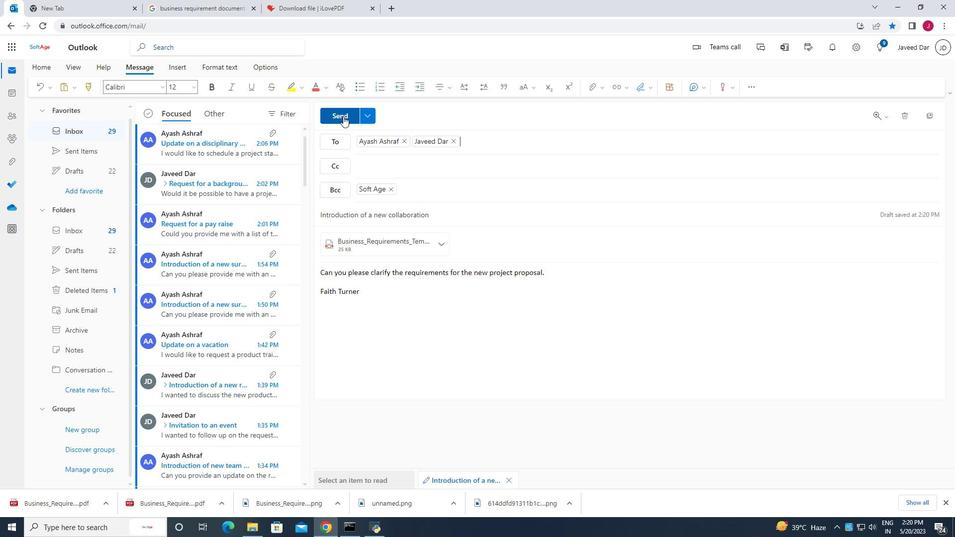 
Action: Mouse moved to (342, 116)
Screenshot: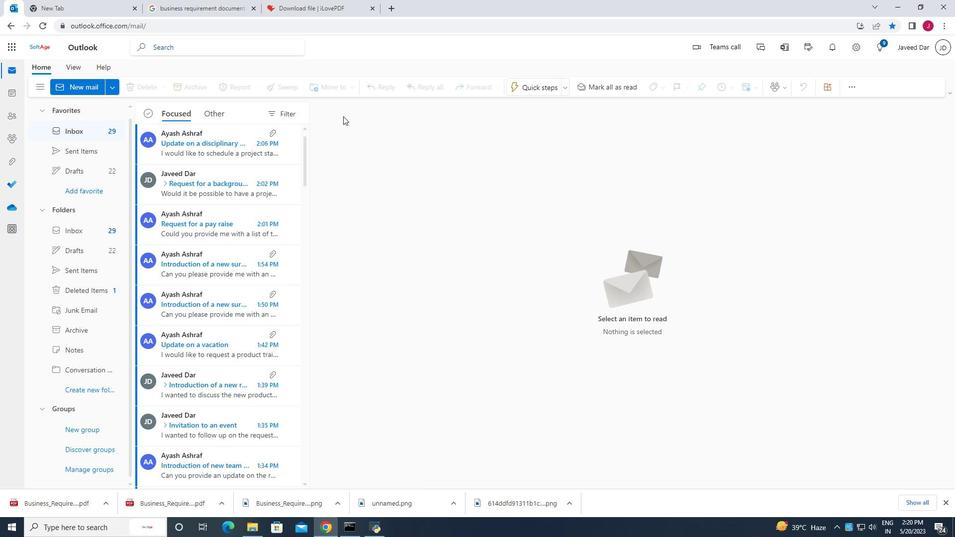 
